 Task: Create a rule from the Recommended list, Task Added to this Project -> add SubTasks in the project ArrowSprint with SubTasks Gather and Analyse Requirements , Design and Implement Solution , System Test and UAT , Release to Production / Go Live
Action: Mouse moved to (494, 389)
Screenshot: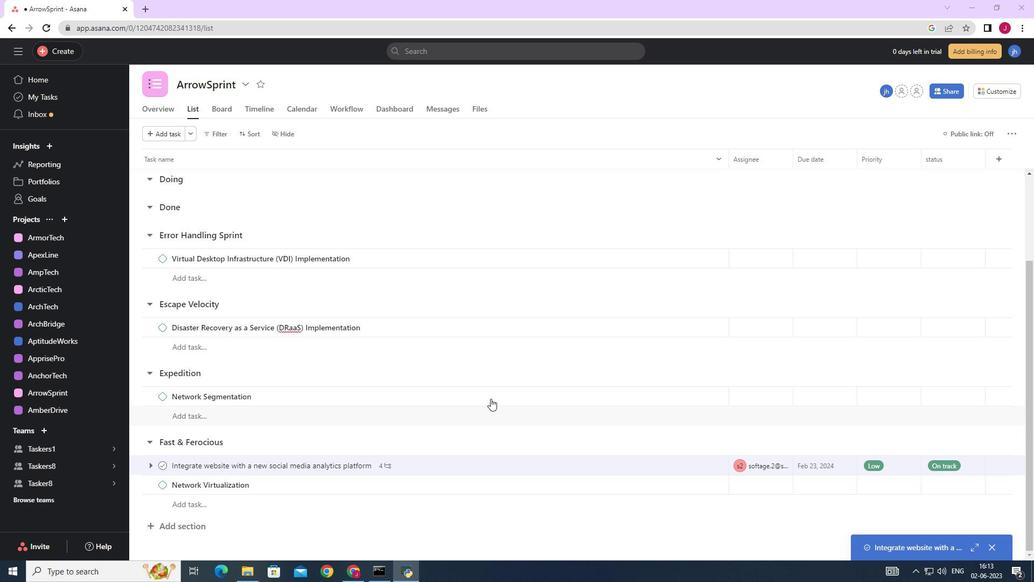 
Action: Mouse scrolled (494, 389) with delta (0, 0)
Screenshot: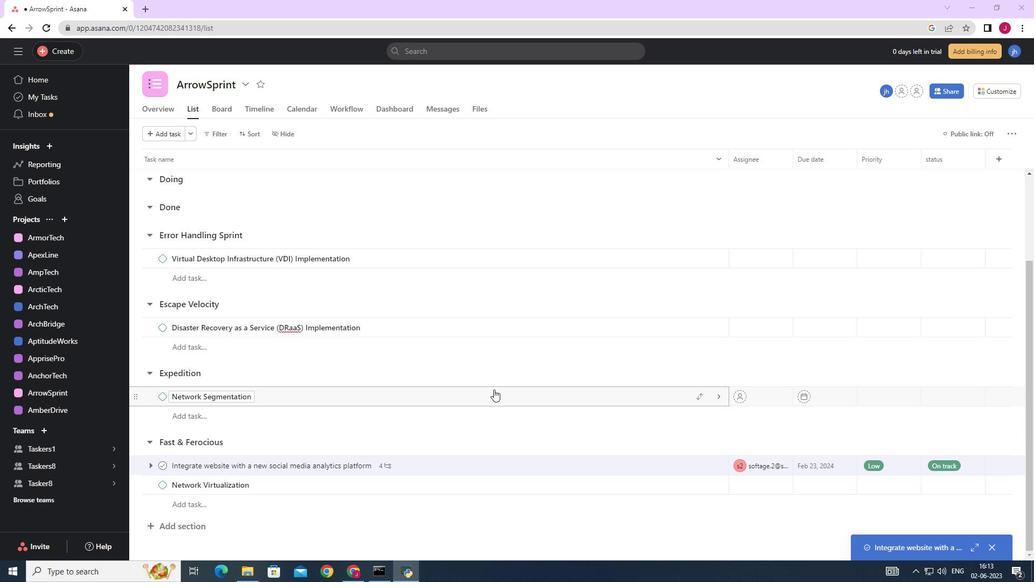 
Action: Mouse moved to (1005, 90)
Screenshot: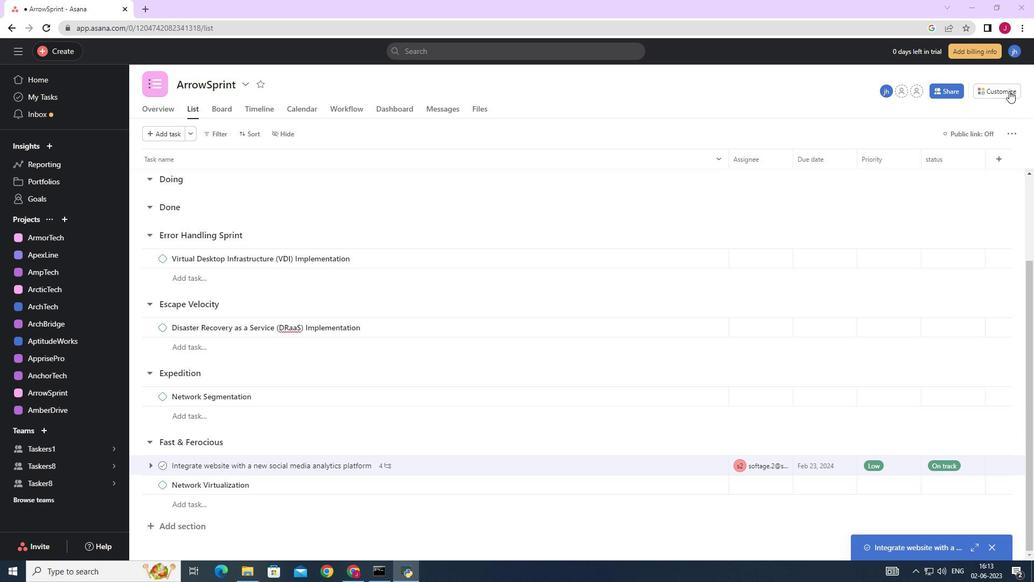 
Action: Mouse pressed left at (1005, 90)
Screenshot: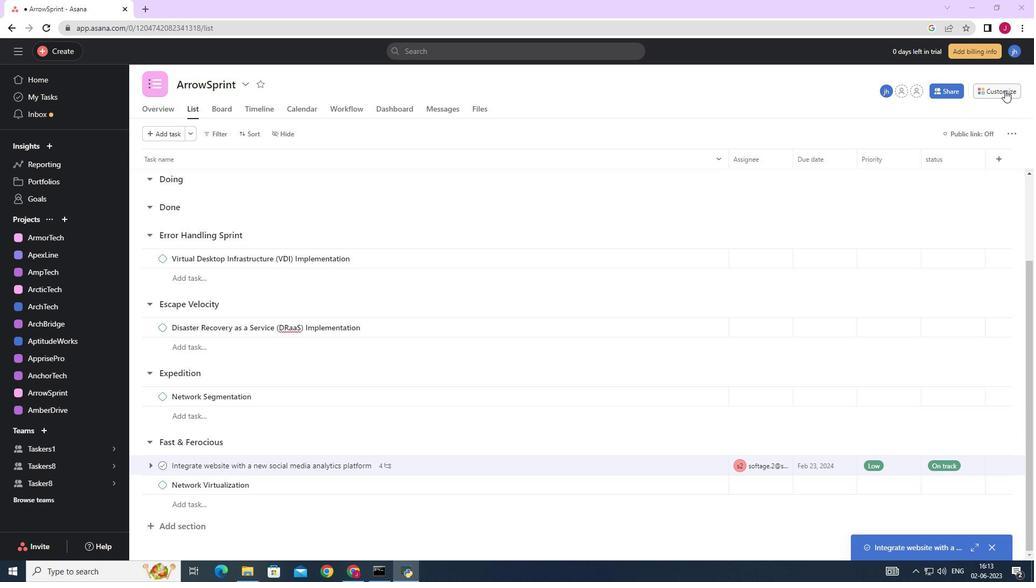 
Action: Mouse moved to (820, 238)
Screenshot: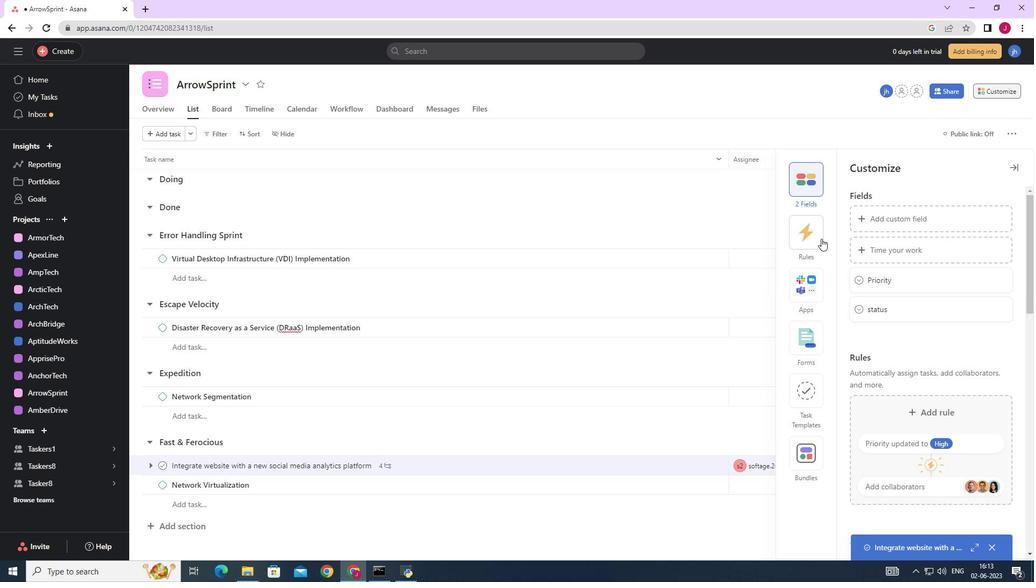 
Action: Mouse pressed left at (820, 238)
Screenshot: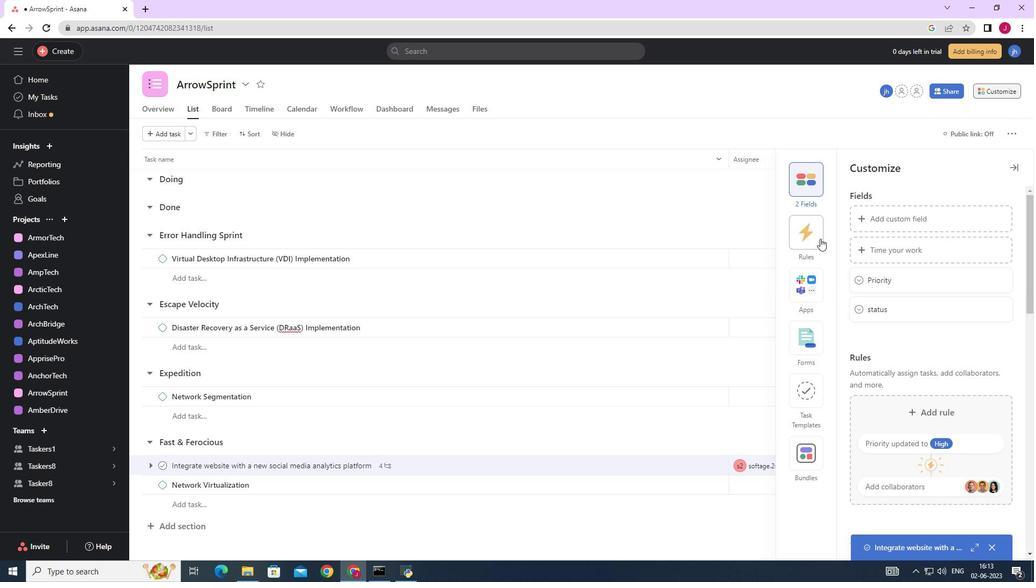 
Action: Mouse moved to (911, 254)
Screenshot: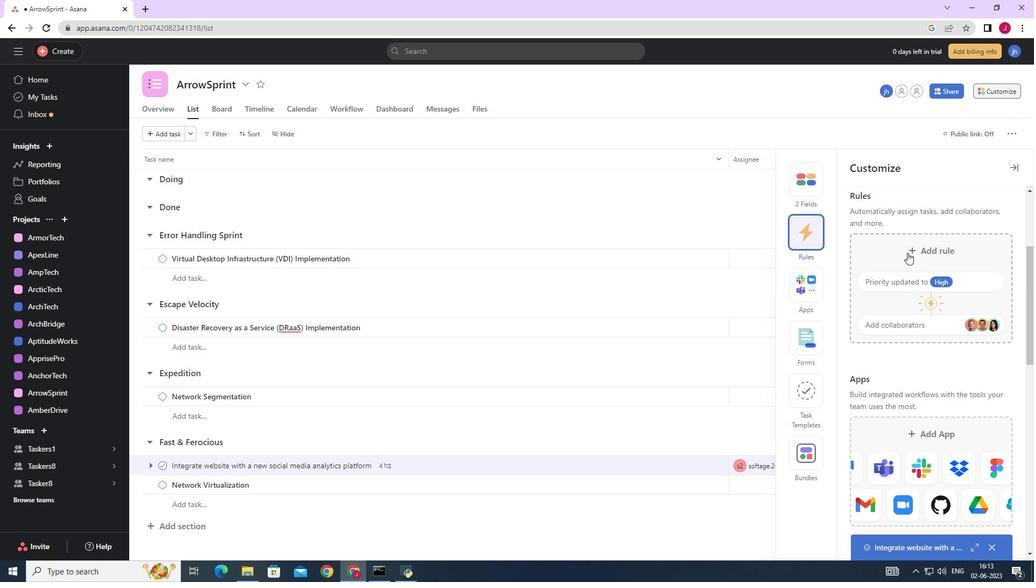 
Action: Mouse pressed left at (911, 254)
Screenshot: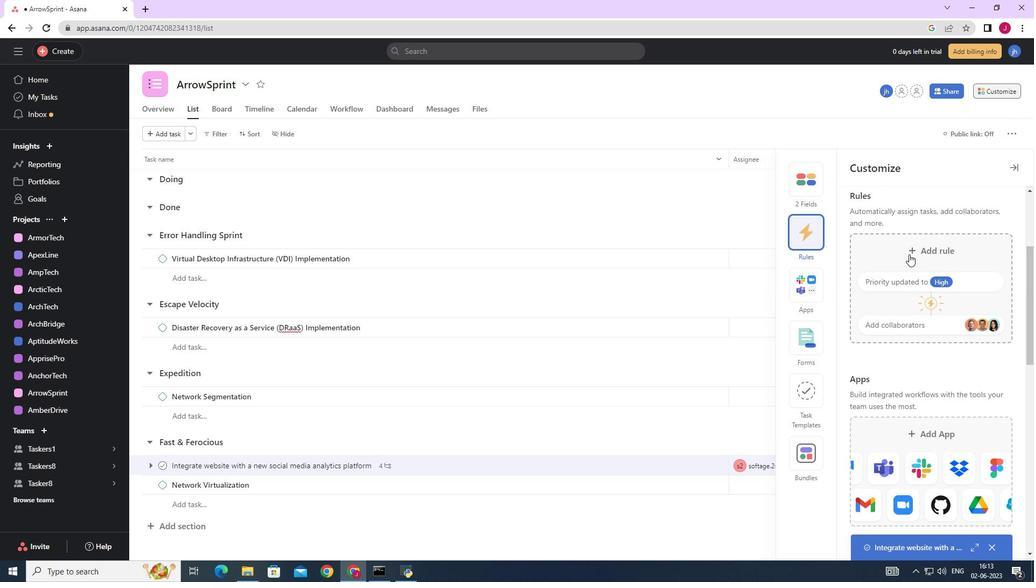 
Action: Mouse moved to (422, 164)
Screenshot: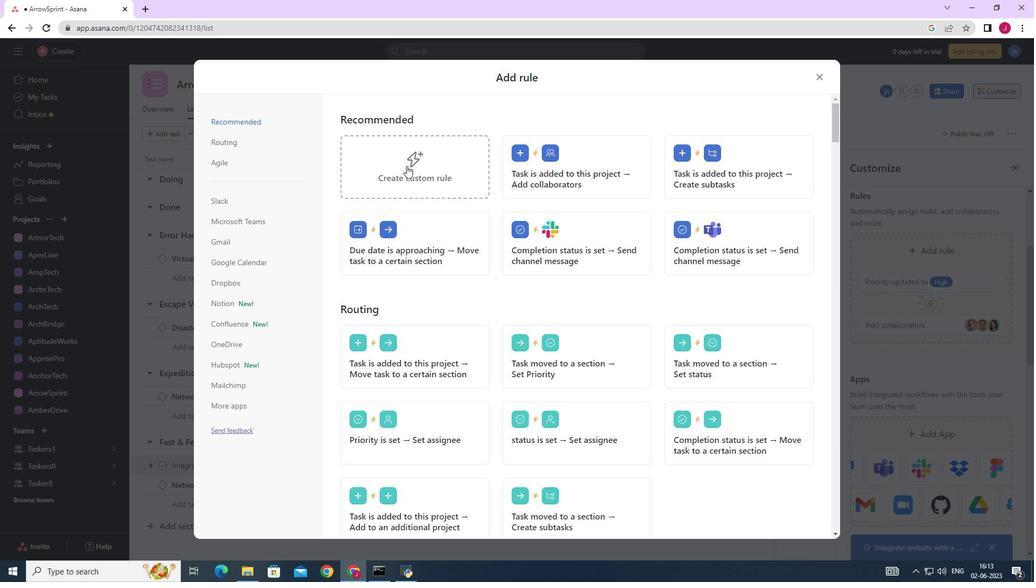 
Action: Mouse pressed left at (422, 164)
Screenshot: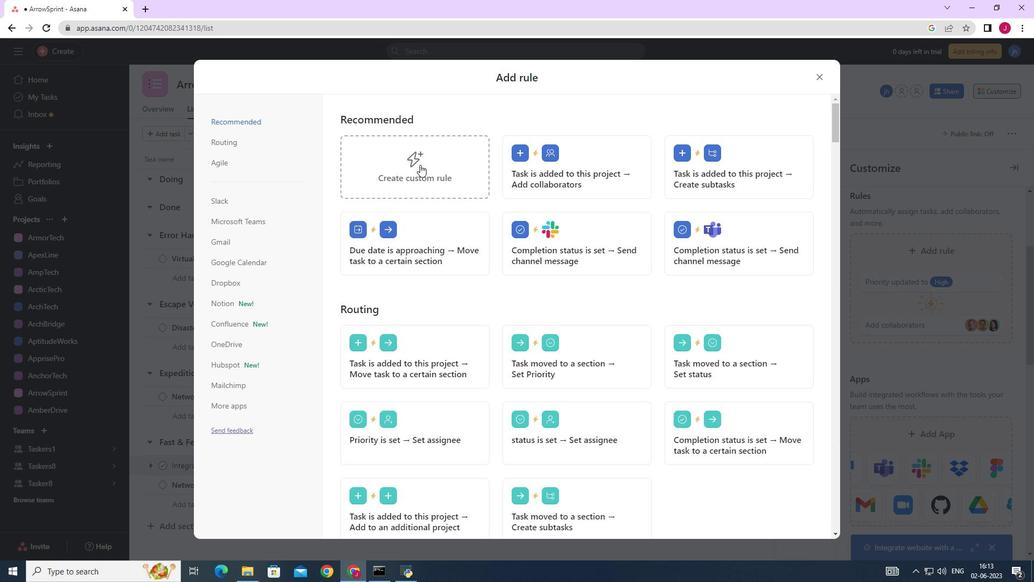 
Action: Mouse moved to (518, 293)
Screenshot: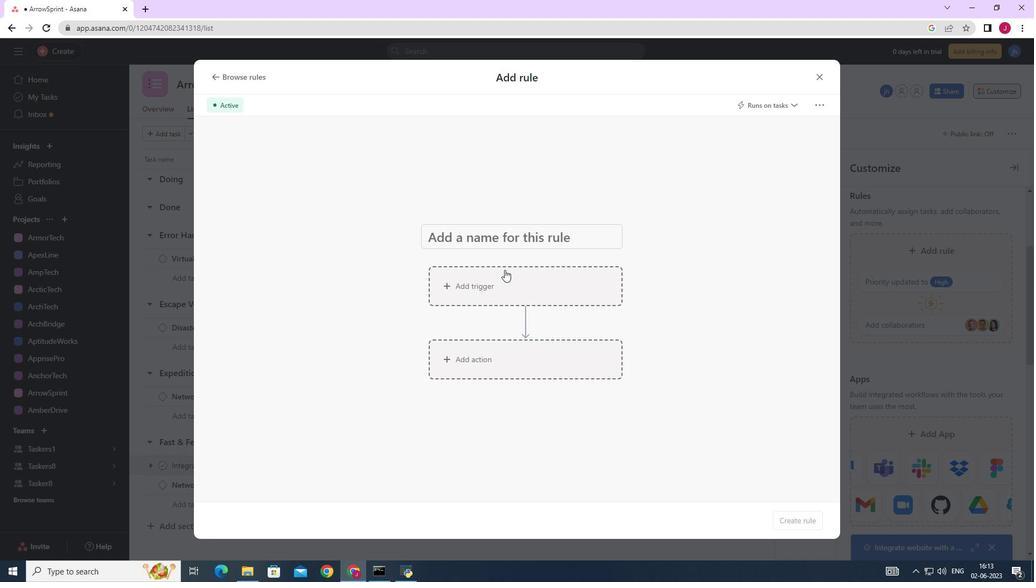 
Action: Mouse pressed left at (518, 293)
Screenshot: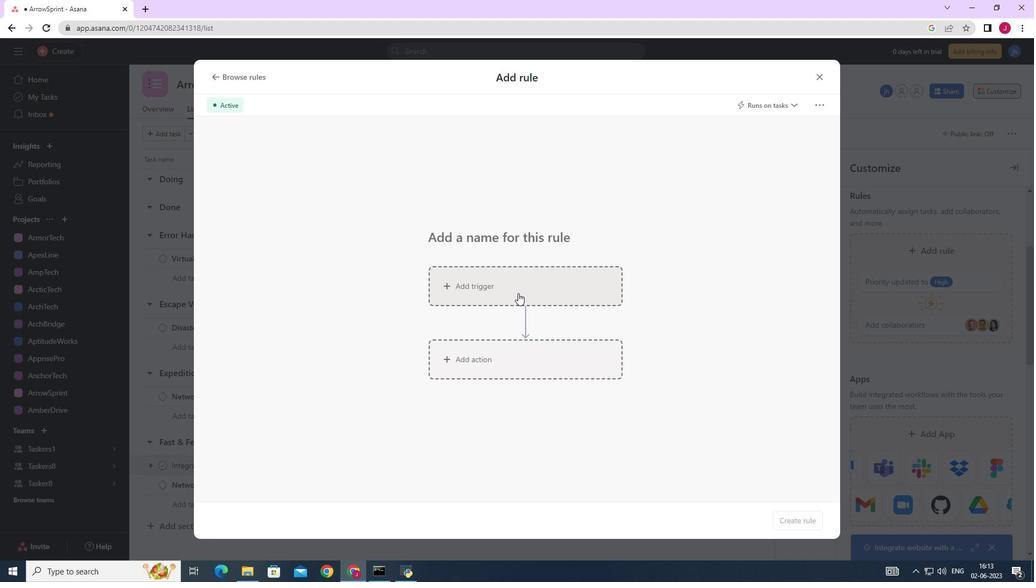 
Action: Mouse moved to (465, 360)
Screenshot: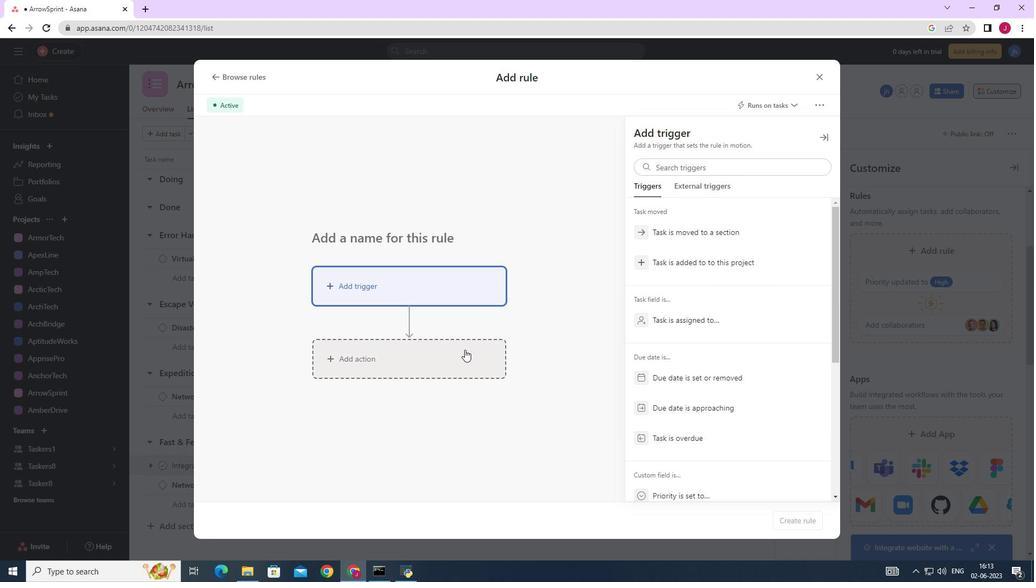 
Action: Mouse pressed left at (465, 360)
Screenshot: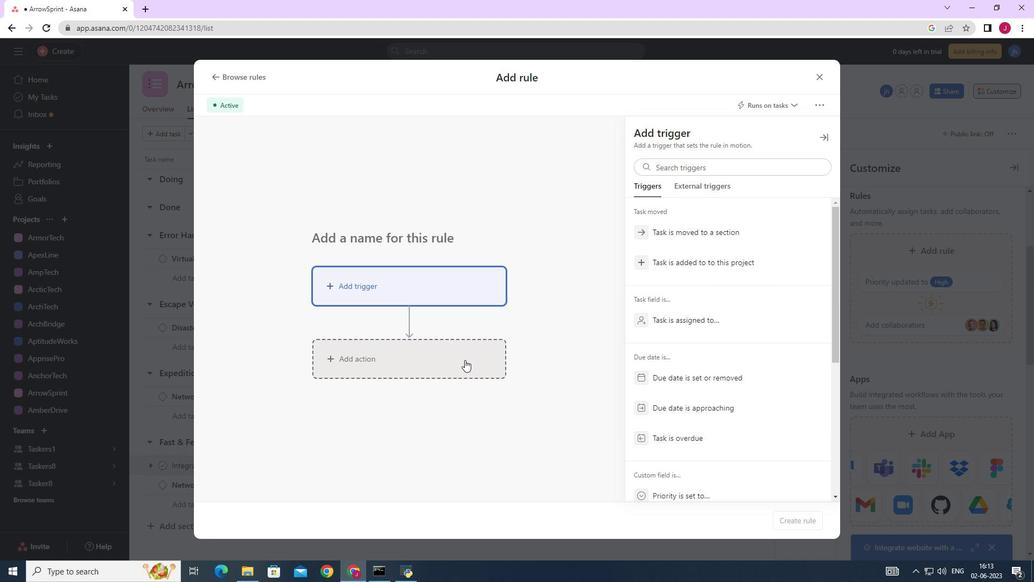 
Action: Mouse moved to (681, 288)
Screenshot: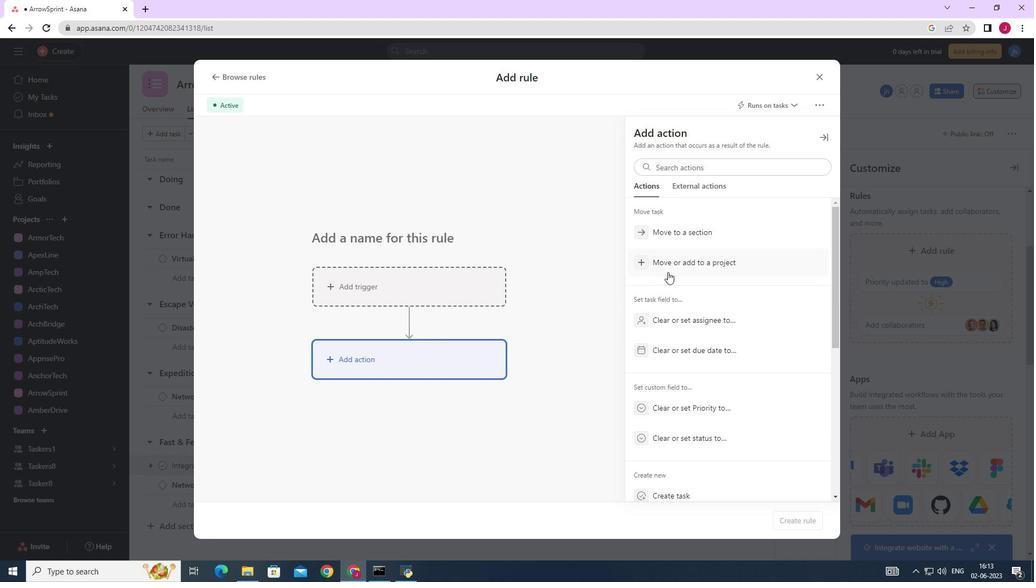 
Action: Mouse scrolled (681, 287) with delta (0, 0)
Screenshot: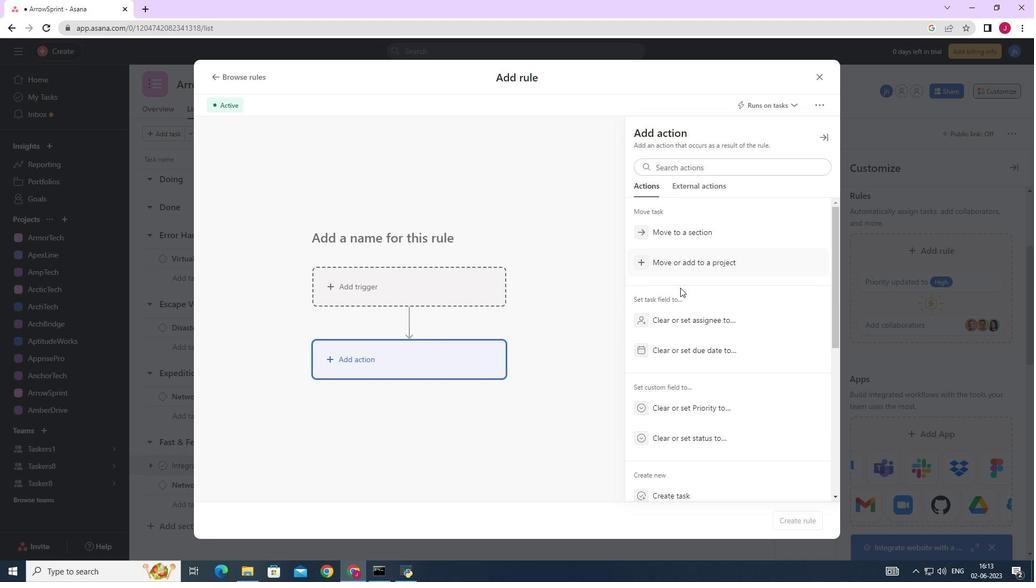 
Action: Mouse scrolled (681, 287) with delta (0, 0)
Screenshot: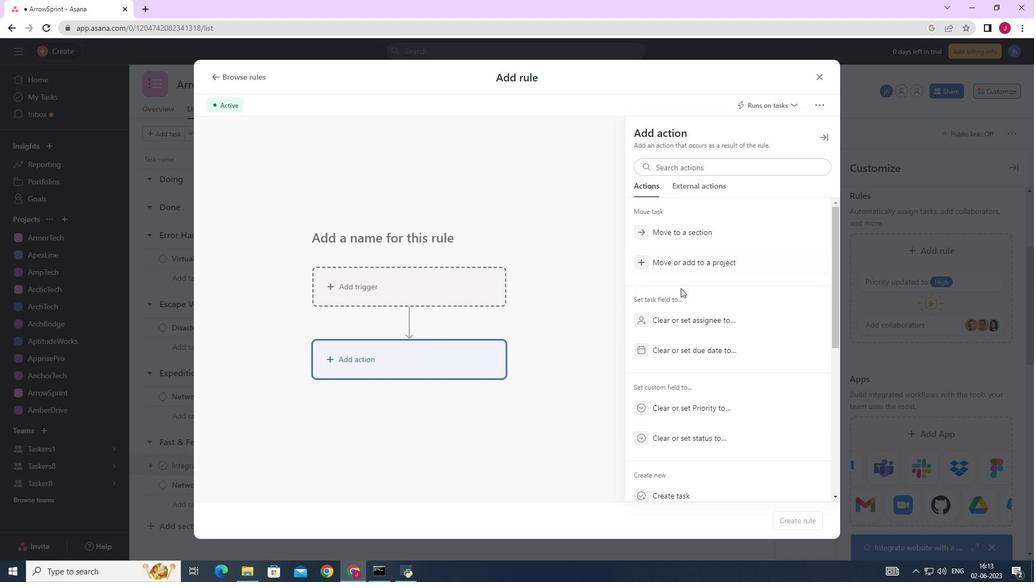 
Action: Mouse moved to (683, 416)
Screenshot: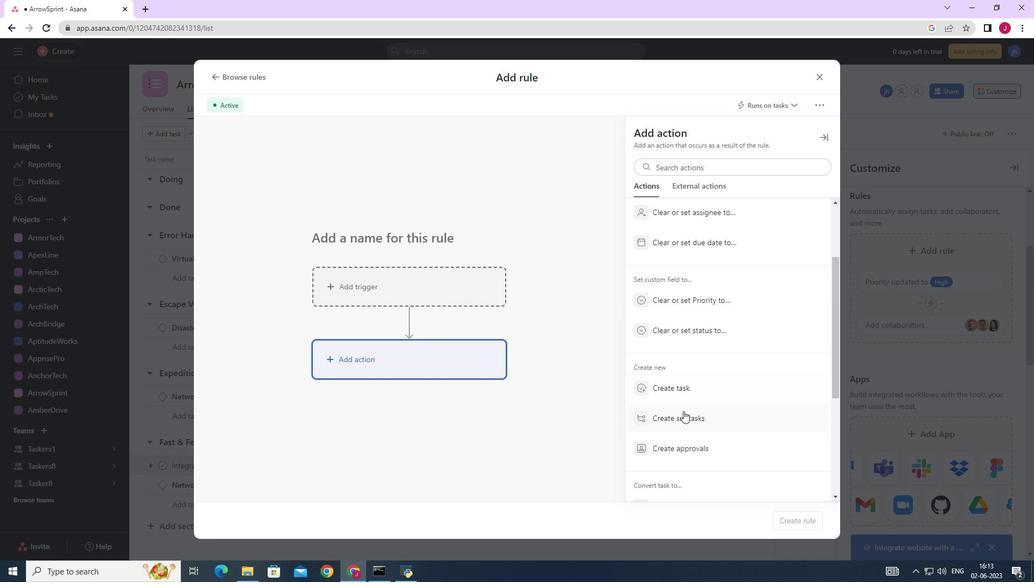 
Action: Mouse pressed left at (683, 416)
Screenshot: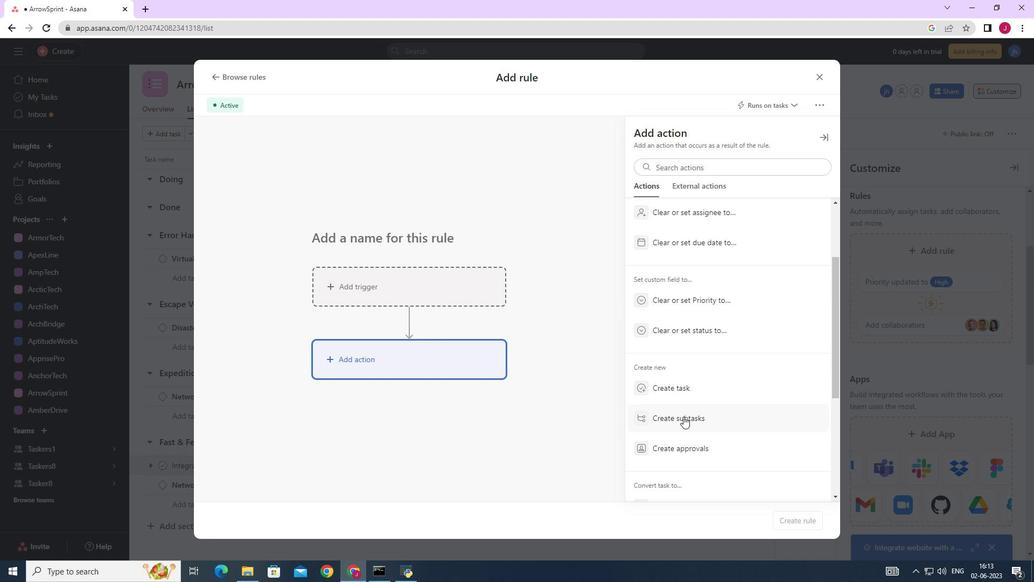 
Action: Mouse moved to (658, 351)
Screenshot: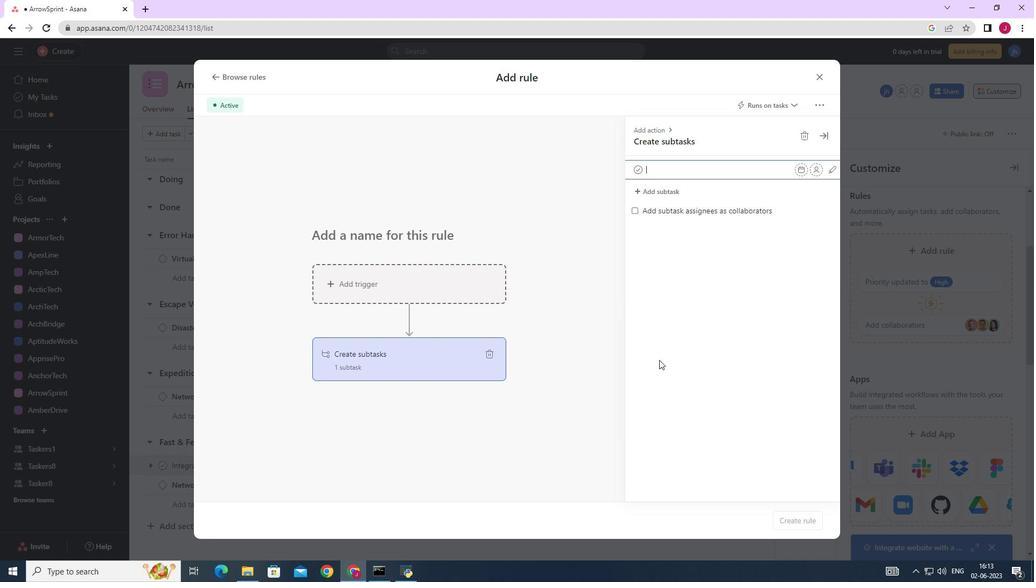 
Action: Mouse scrolled (658, 351) with delta (0, 0)
Screenshot: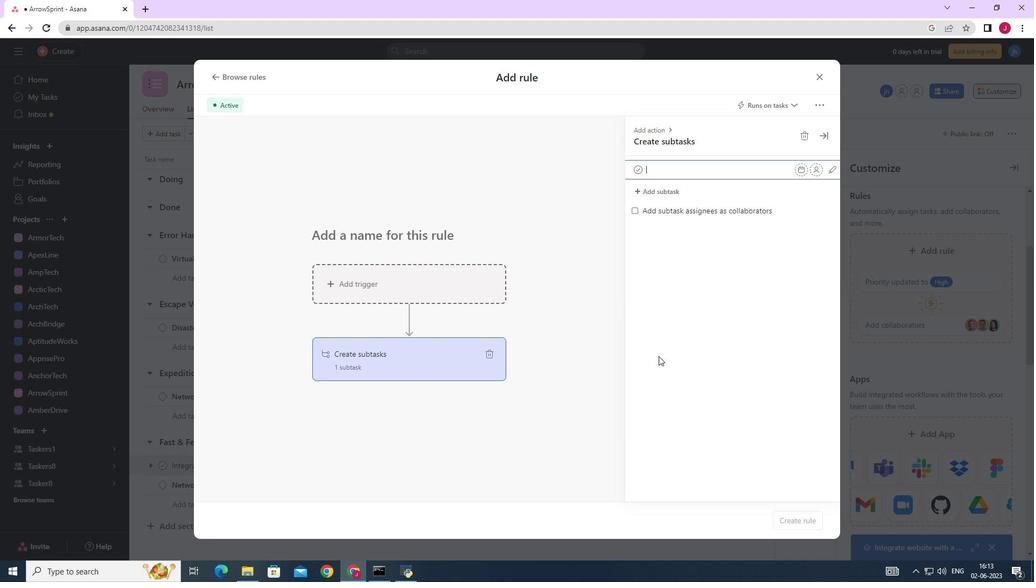 
Action: Mouse moved to (658, 351)
Screenshot: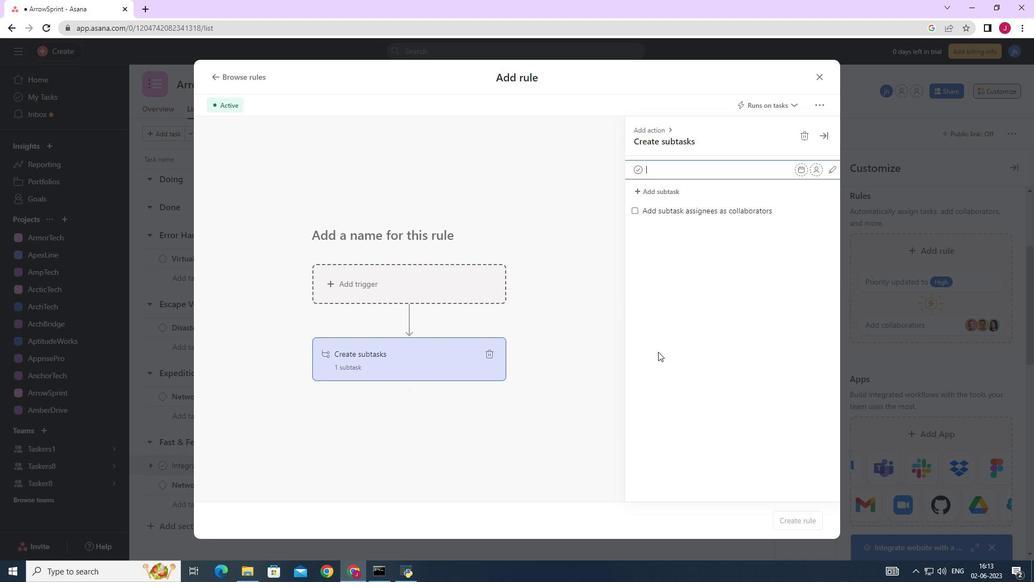 
Action: Mouse scrolled (658, 350) with delta (0, 0)
Screenshot: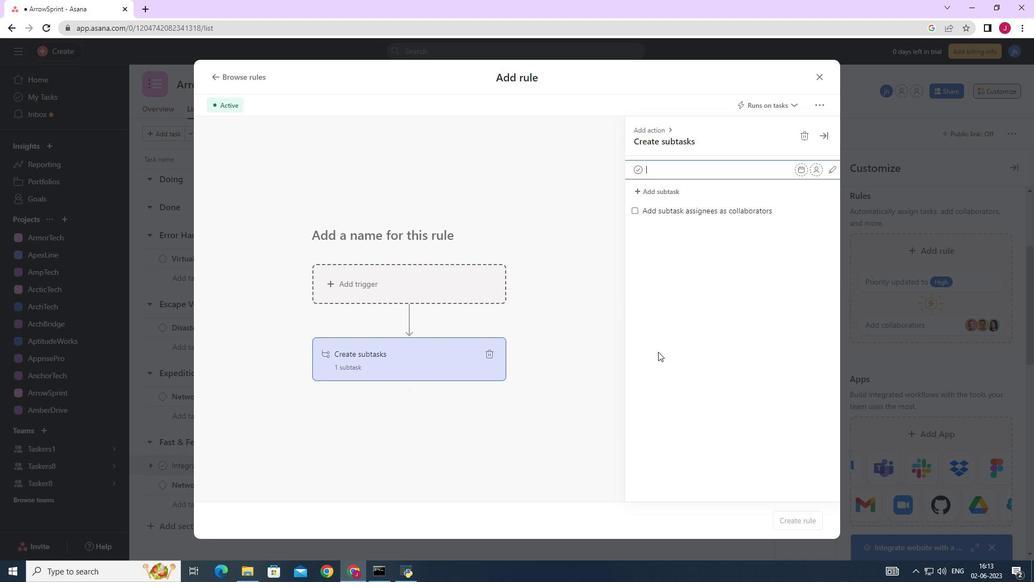 
Action: Mouse scrolled (658, 350) with delta (0, 0)
Screenshot: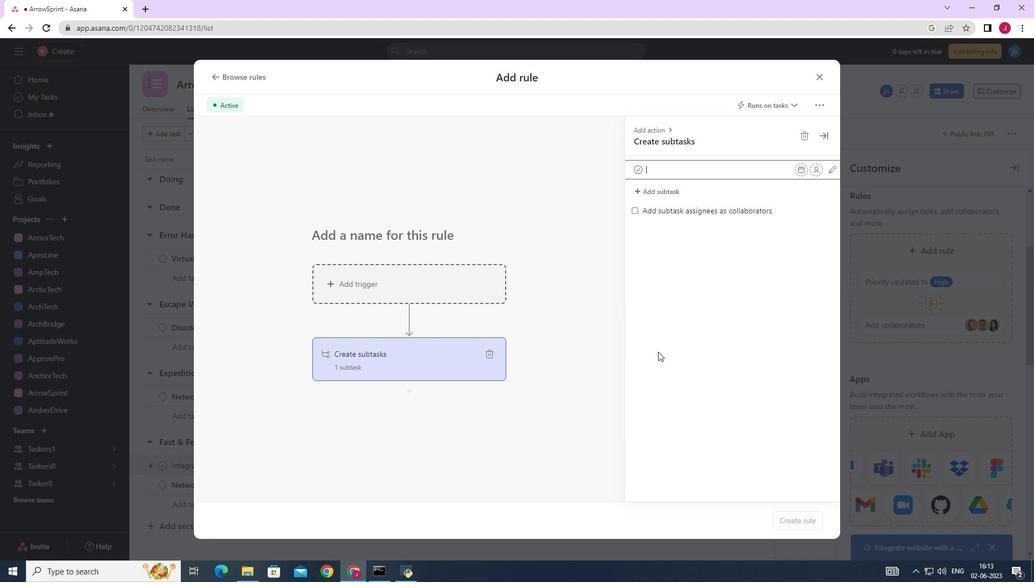 
Action: Mouse scrolled (658, 350) with delta (0, 0)
Screenshot: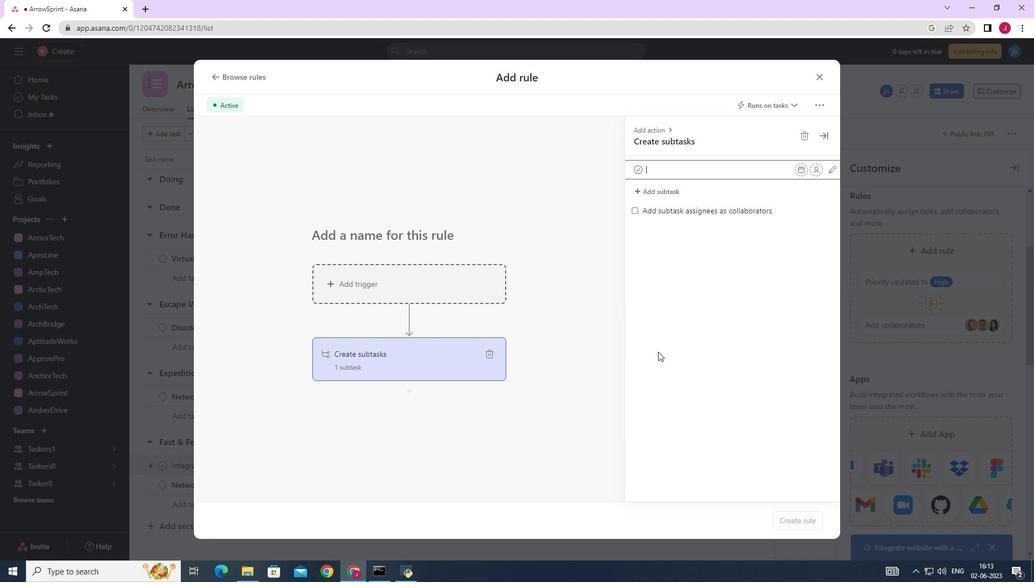 
Action: Mouse moved to (658, 349)
Screenshot: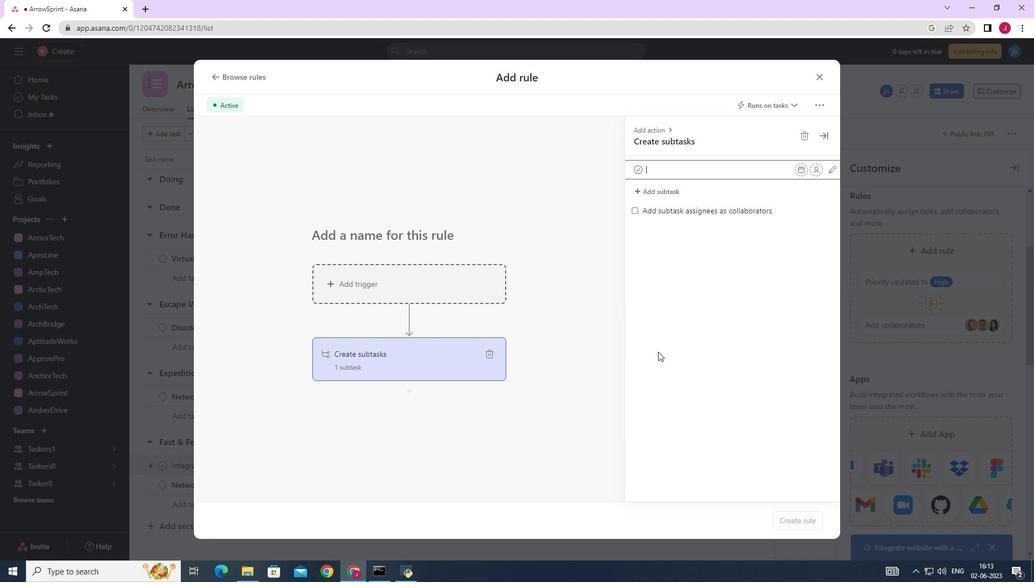 
Action: Mouse scrolled (658, 350) with delta (0, 0)
Screenshot: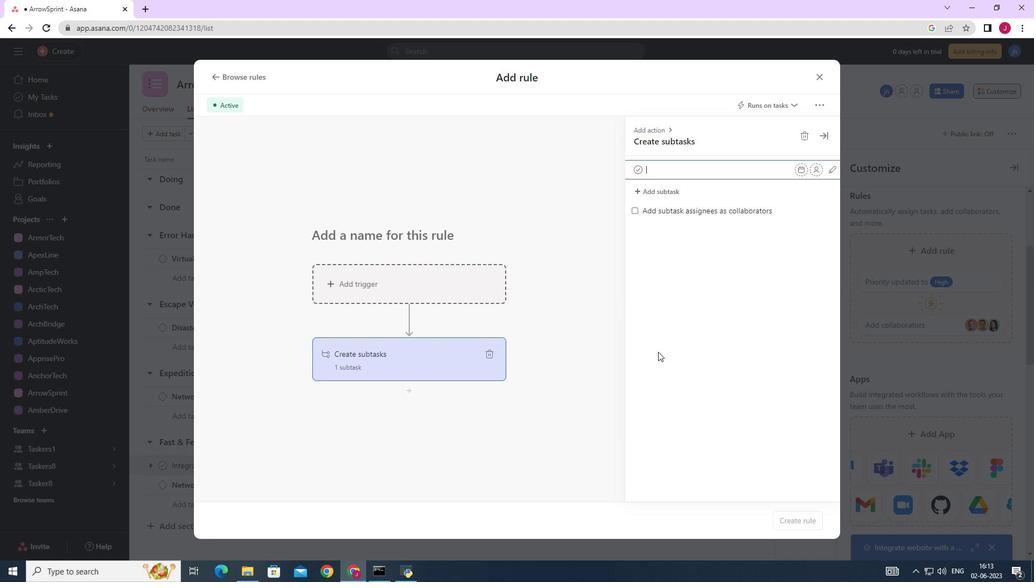 
Action: Mouse moved to (663, 169)
Screenshot: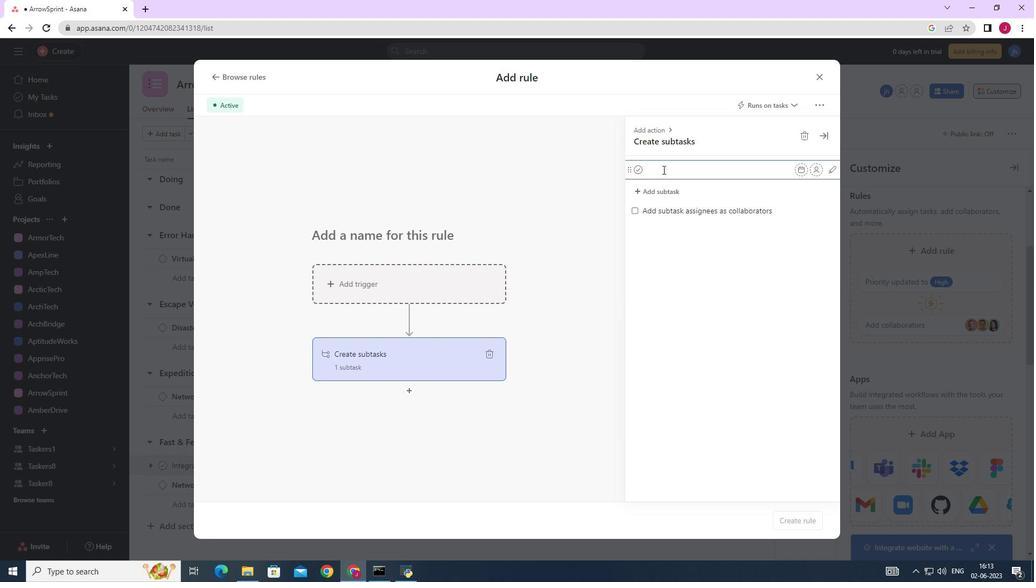 
Action: Mouse pressed left at (663, 169)
Screenshot: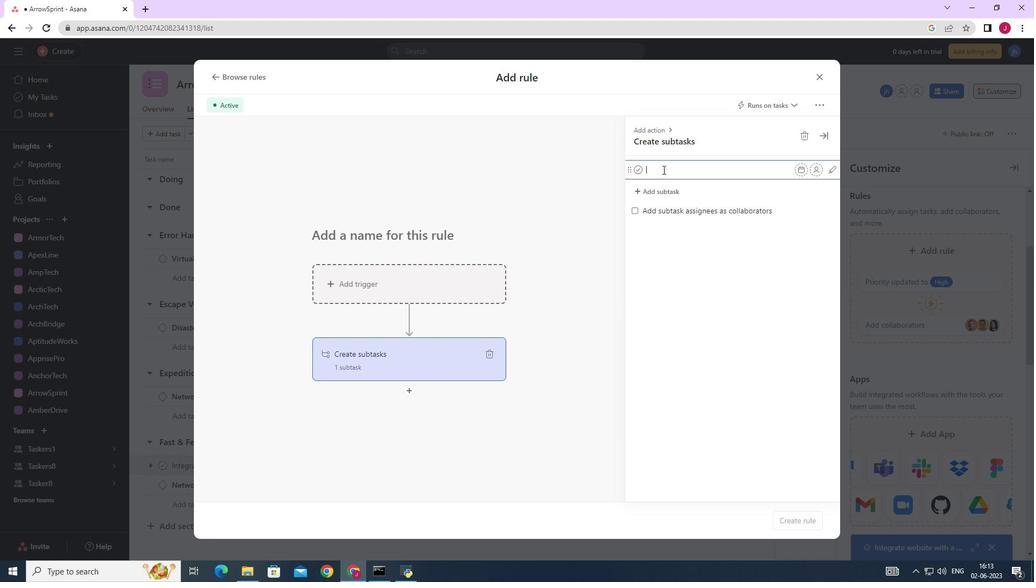 
Action: Key pressed <Key.caps_lock>G<Key.caps_lock>ather<Key.space>and<Key.space><Key.caps_lock>A<Key.caps_lock>nalyse<Key.space><Key.caps_lock>R<Key.caps_lock>equirements
Screenshot: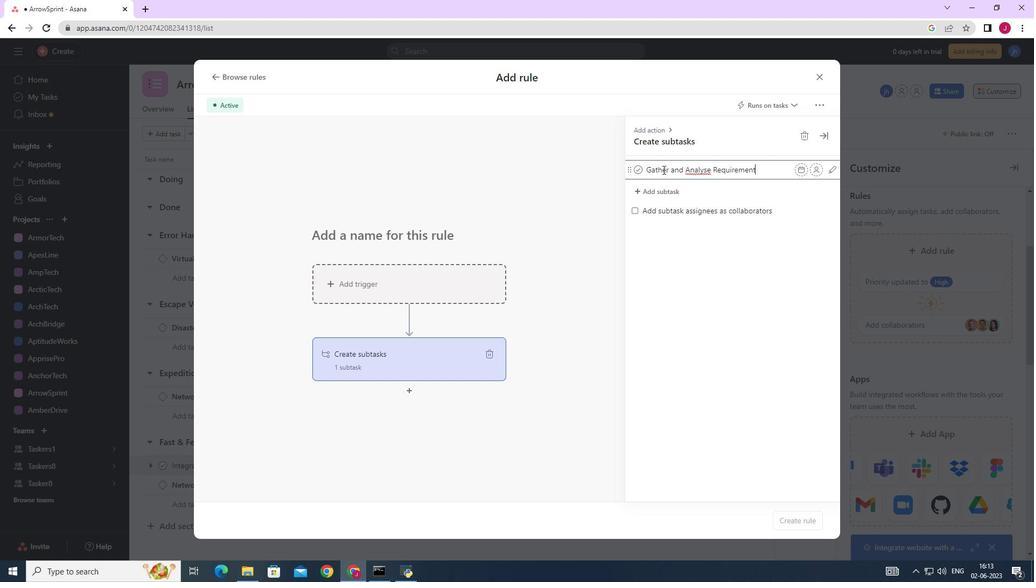 
Action: Mouse moved to (695, 170)
Screenshot: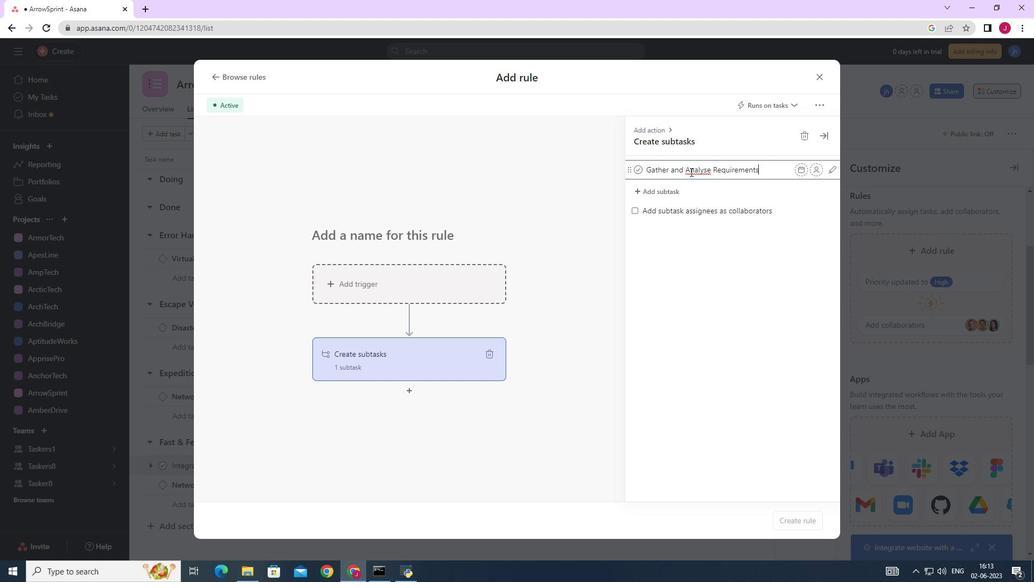 
Action: Mouse pressed right at (695, 170)
Screenshot: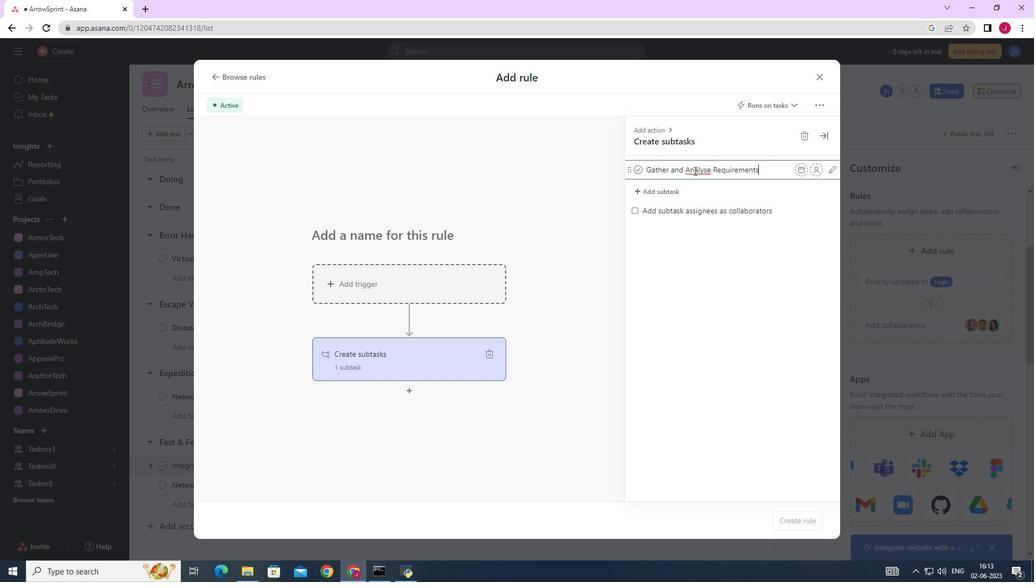 
Action: Mouse moved to (736, 179)
Screenshot: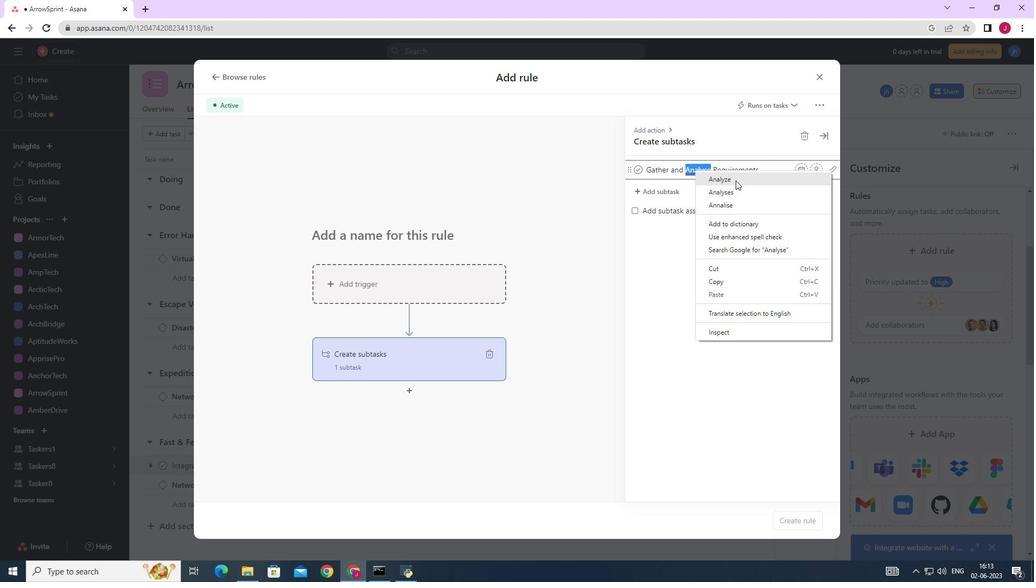 
Action: Mouse pressed left at (736, 179)
Screenshot: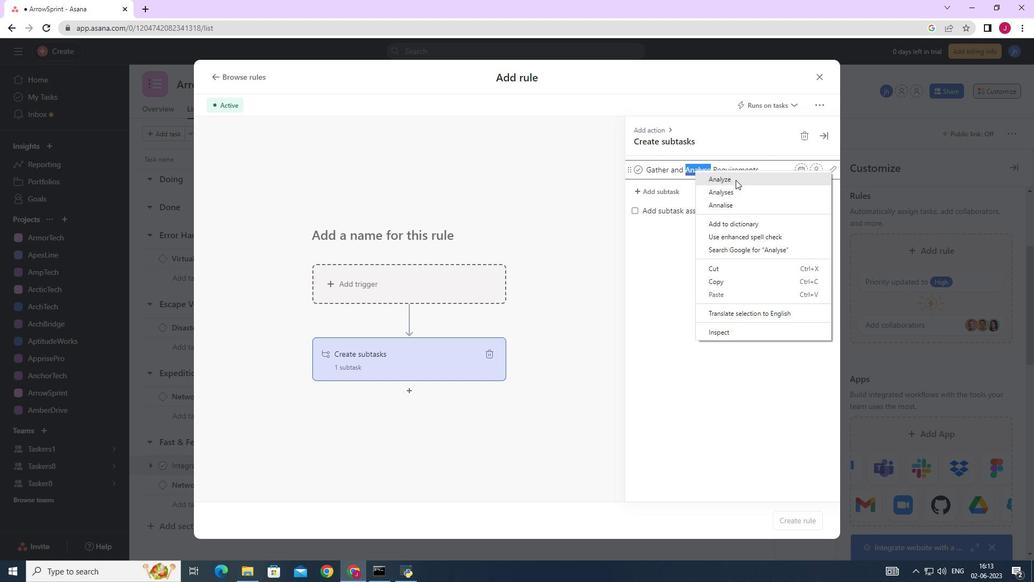 
Action: Mouse moved to (678, 194)
Screenshot: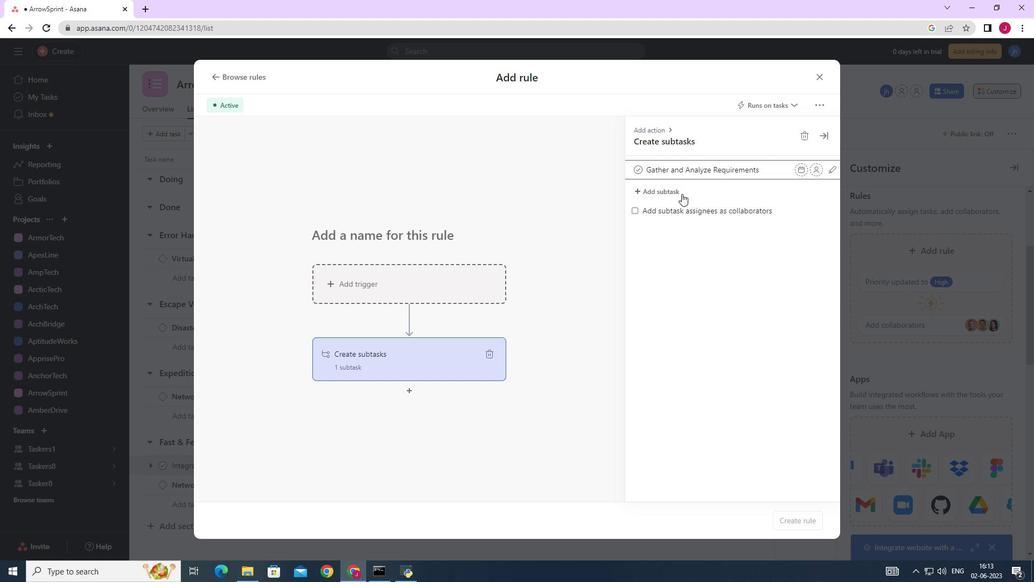 
Action: Key pressed <Key.enter><Key.caps_lock>D<Key.caps_lock>esign<Key.space>and<Key.space><Key.caps_lock>I<Key.caps_lock>mplement<Key.space><Key.caps_lock>S<Key.caps_lock>olution<Key.enter><Key.caps_lock>S<Key.caps_lock>ystem<Key.space><Key.caps_lock>T<Key.caps_lock>est<Key.space>and<Key.space><Key.caps_lock>UAT<Key.enter><Key.caps_lock>r<Key.caps_lock>ELEASE<Key.space><Key.backspace><Key.backspace><Key.backspace><Key.backspace><Key.backspace><Key.backspace><Key.backspace><Key.backspace><Key.backspace><Key.backspace><Key.backspace>R<Key.caps_lock>elease<Key.space>to<Key.space>production<Key.space>/<Key.space><Key.caps_lock>G<Key.caps_lock>o<Key.space><Key.caps_lock>L<Key.caps_lock>ive<Key.space><Key.enter>
Screenshot: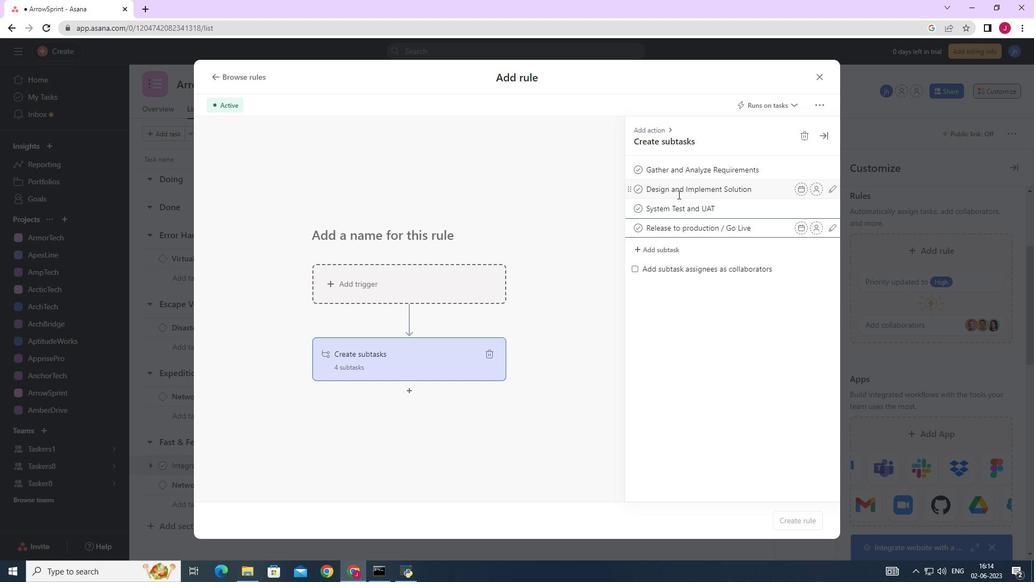 
Action: Mouse moved to (817, 81)
Screenshot: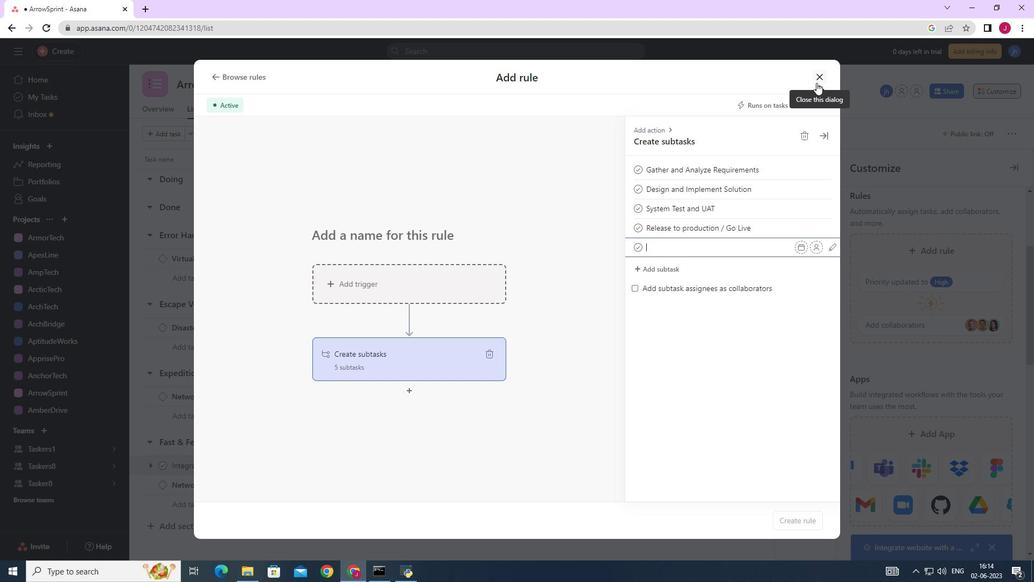 
Action: Mouse pressed left at (817, 81)
Screenshot: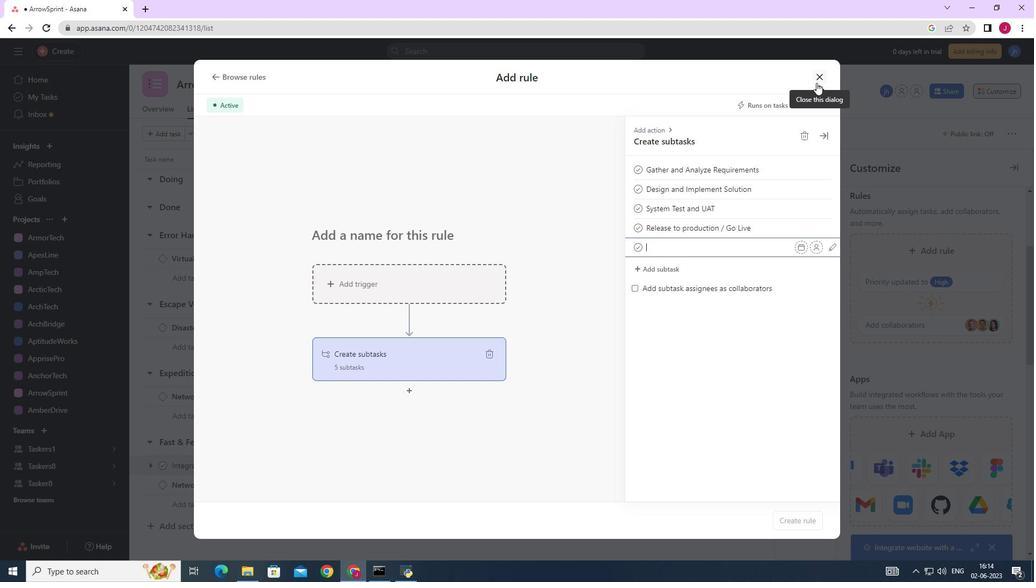 
